 Task: Create in the project WorthyTech in Backlog an issue 'Integrate a new marketing analytics tool into an existing marketing campaign to improve data-driven decision making', assign it to team member softage.4@softage.net and change the status to IN PROGRESS.
Action: Mouse moved to (198, 64)
Screenshot: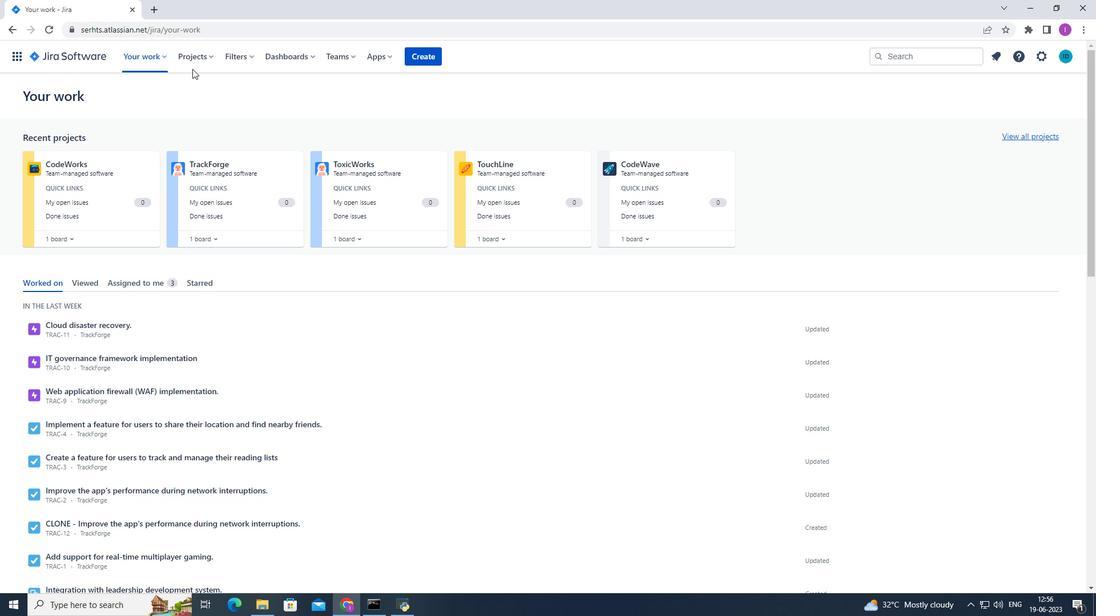 
Action: Mouse pressed left at (198, 64)
Screenshot: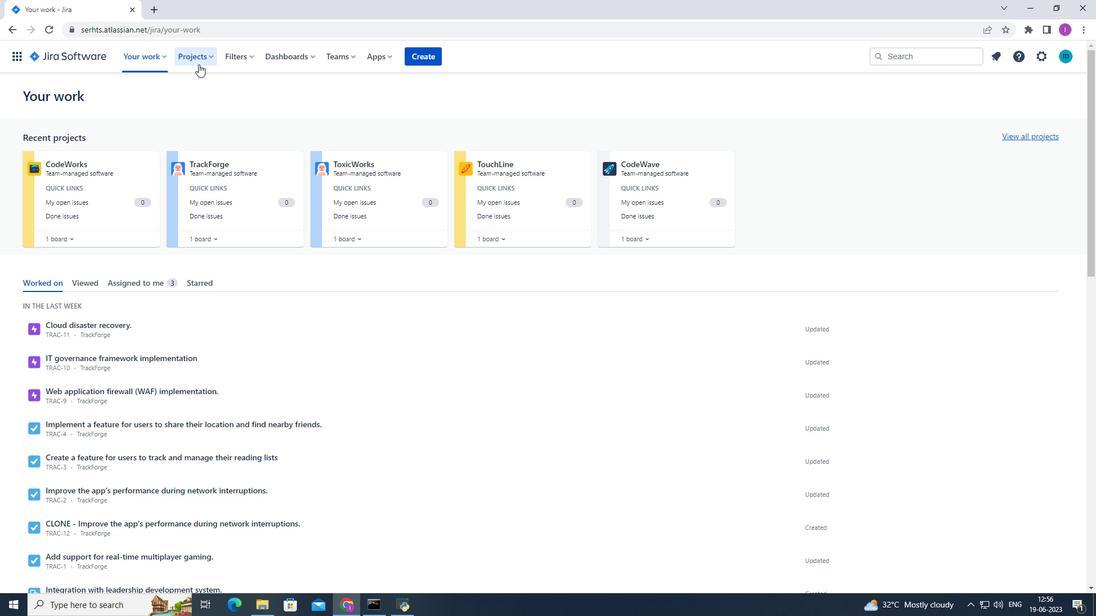
Action: Mouse moved to (230, 108)
Screenshot: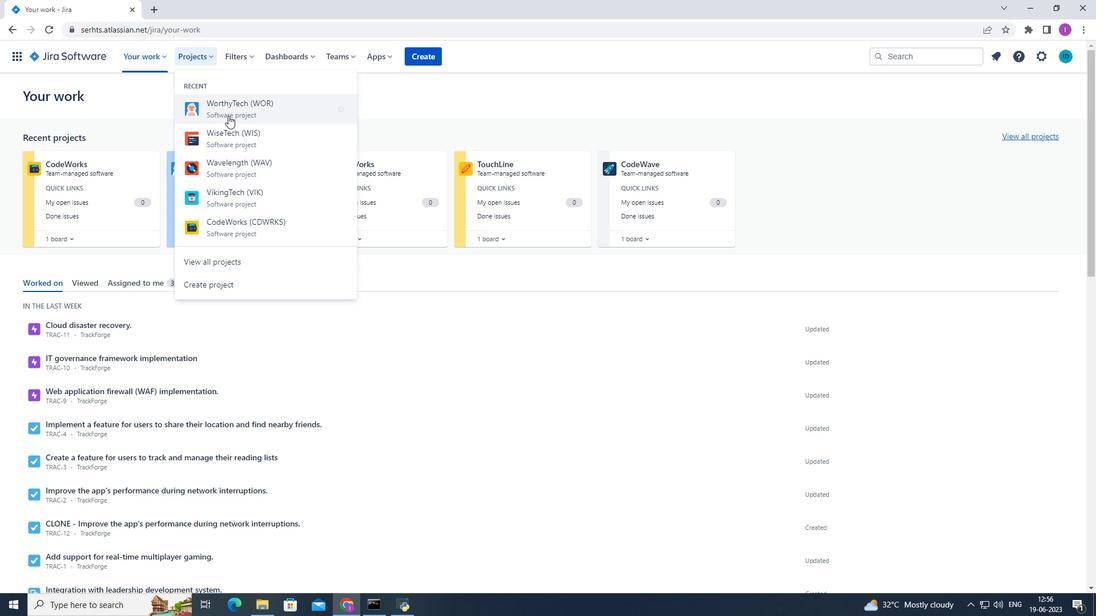 
Action: Mouse pressed left at (230, 108)
Screenshot: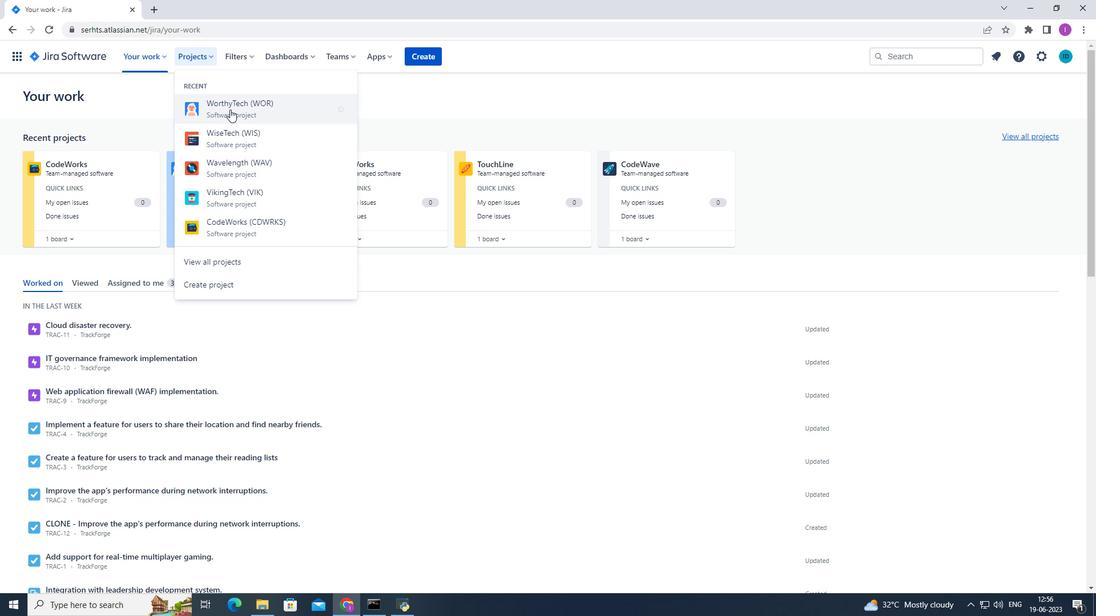 
Action: Mouse moved to (52, 176)
Screenshot: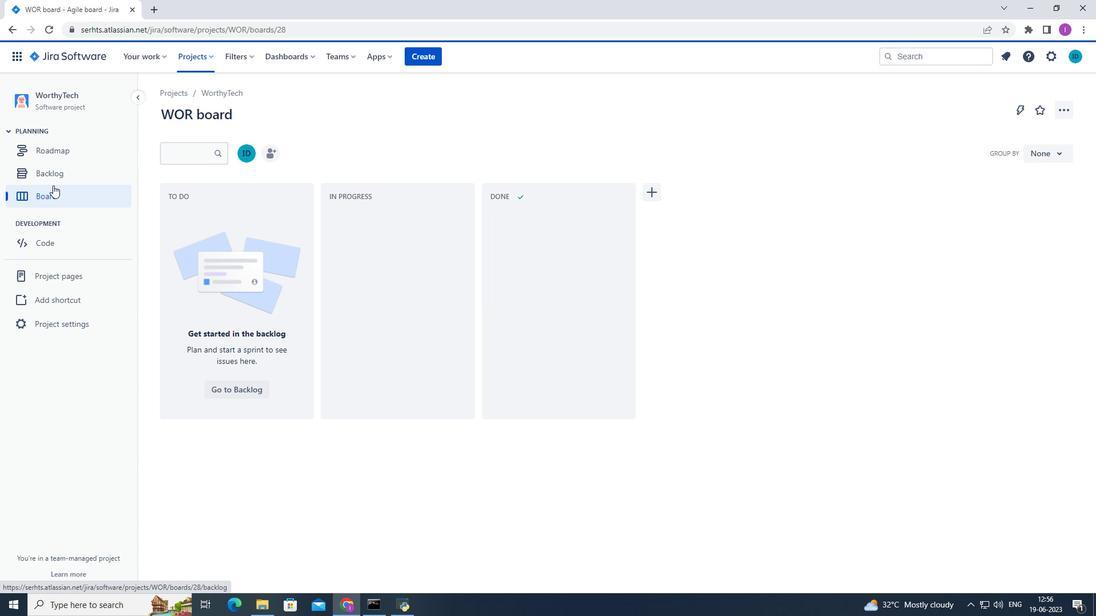 
Action: Mouse pressed left at (52, 176)
Screenshot: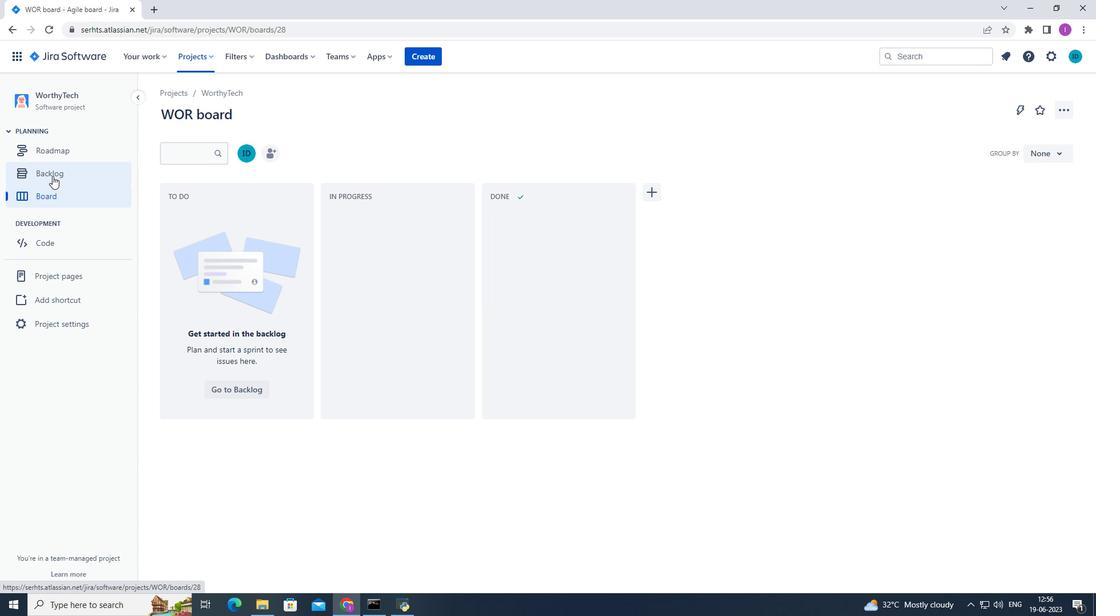 
Action: Mouse moved to (364, 414)
Screenshot: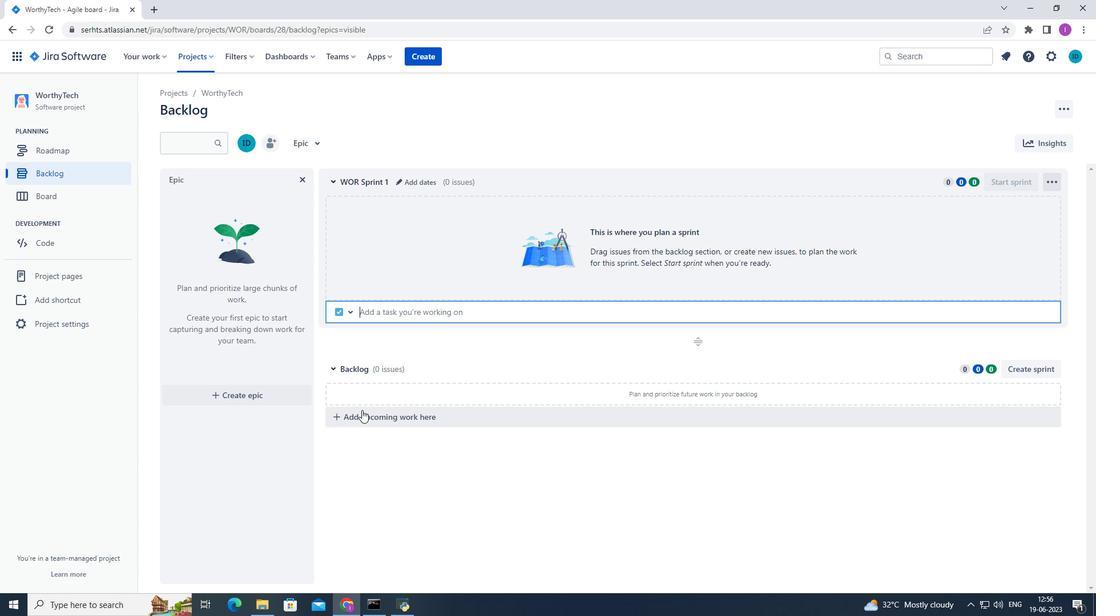 
Action: Mouse pressed left at (364, 414)
Screenshot: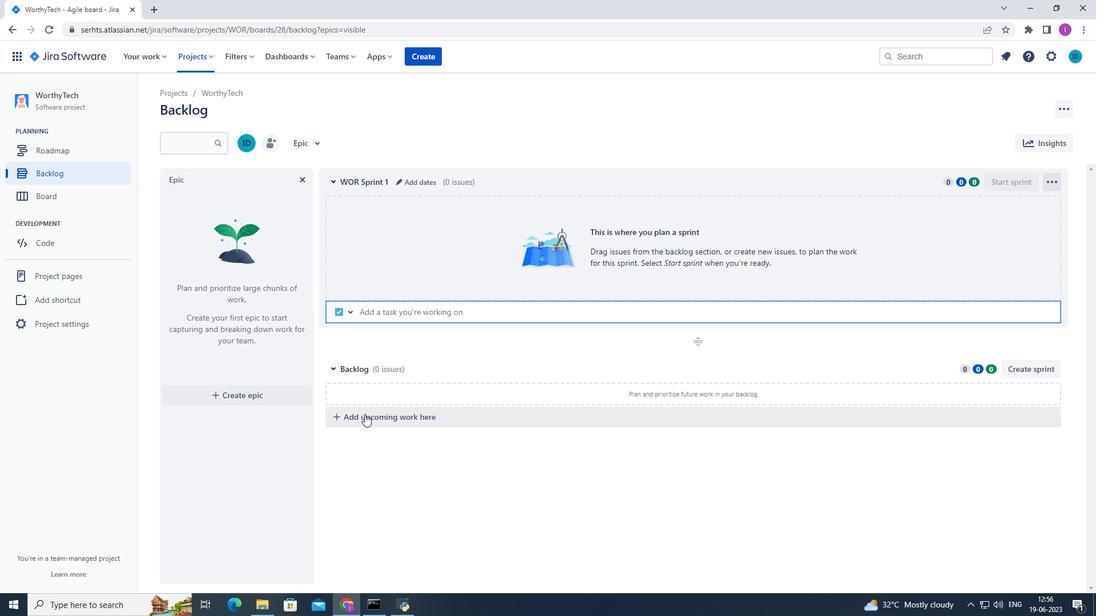 
Action: Mouse moved to (411, 416)
Screenshot: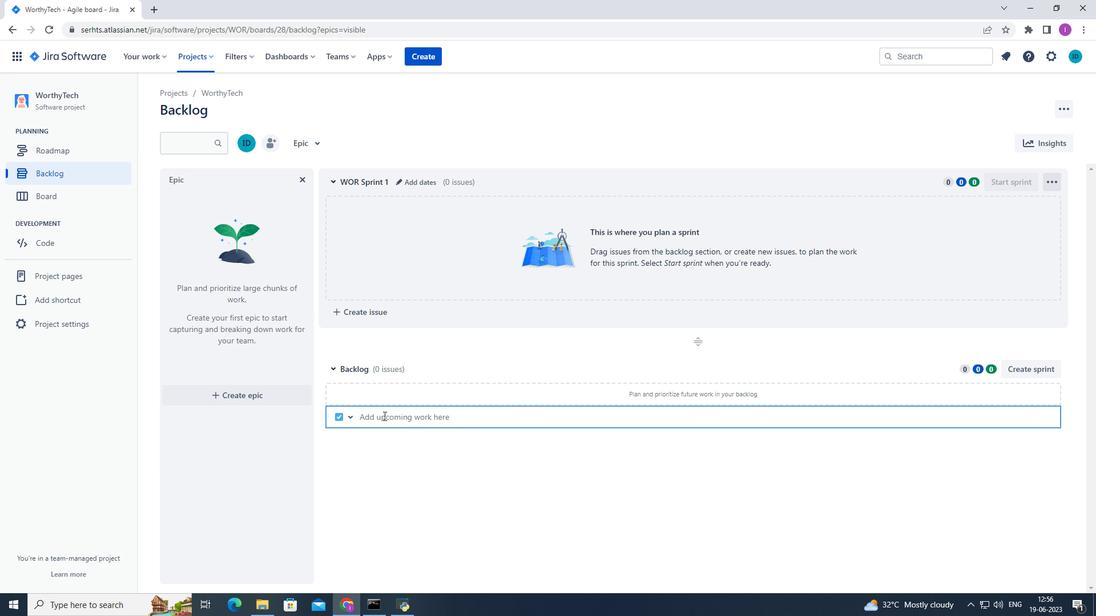 
Action: Key pressed <Key.shift>Inter<Key.backspace>grate<Key.space>a<Key.space>new<Key.space>marketing<Key.space>analytics<Key.space>tool<Key.space>into<Key.space>an<Key.space>exix<Key.backspace>sting<Key.space>marlke<Key.backspace><Key.backspace><Key.backspace>keting<Key.space>campaign<Key.space>to<Key.space>improve<Key.space>dar<Key.backspace>ta<Key.space><Key.backspace>-driven<Key.space>decision<Key.space>making.<Key.enter>
Screenshot: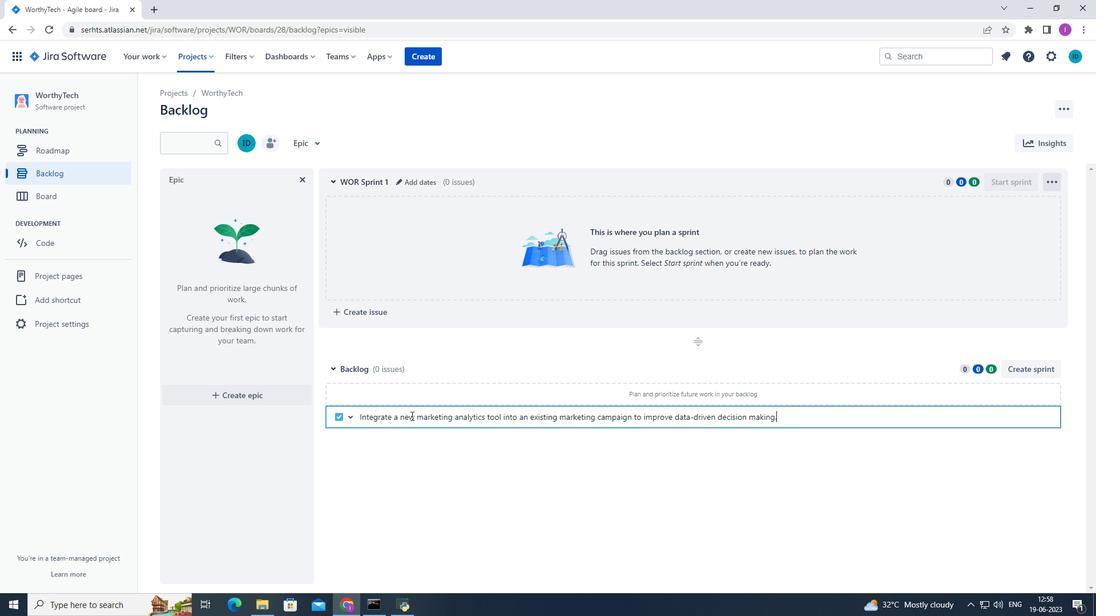 
Action: Mouse moved to (1023, 395)
Screenshot: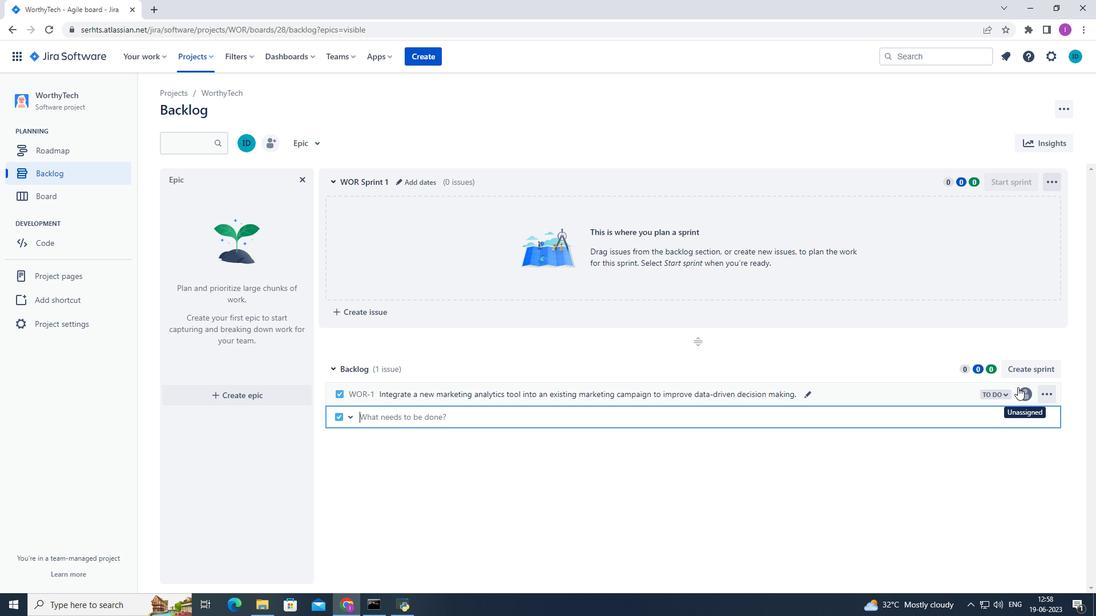 
Action: Mouse pressed left at (1023, 395)
Screenshot: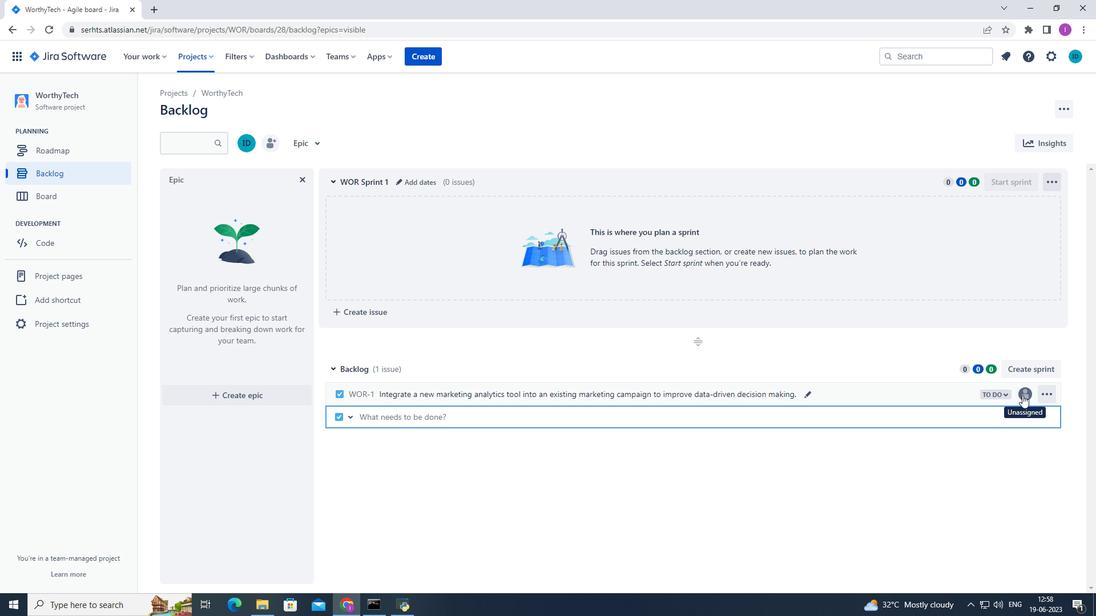 
Action: Mouse moved to (927, 537)
Screenshot: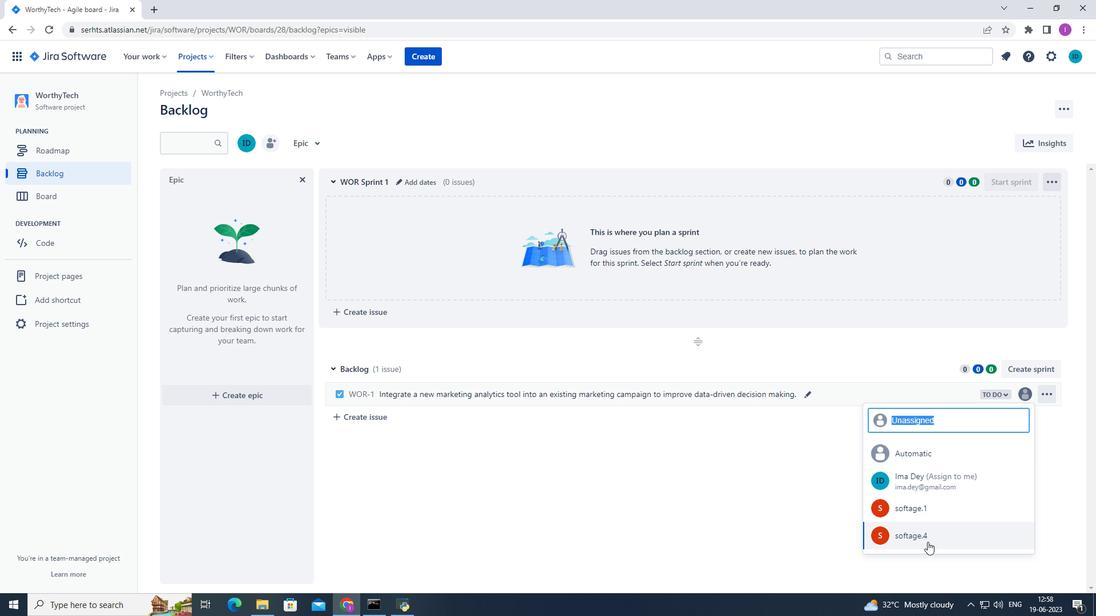 
Action: Mouse pressed left at (927, 537)
Screenshot: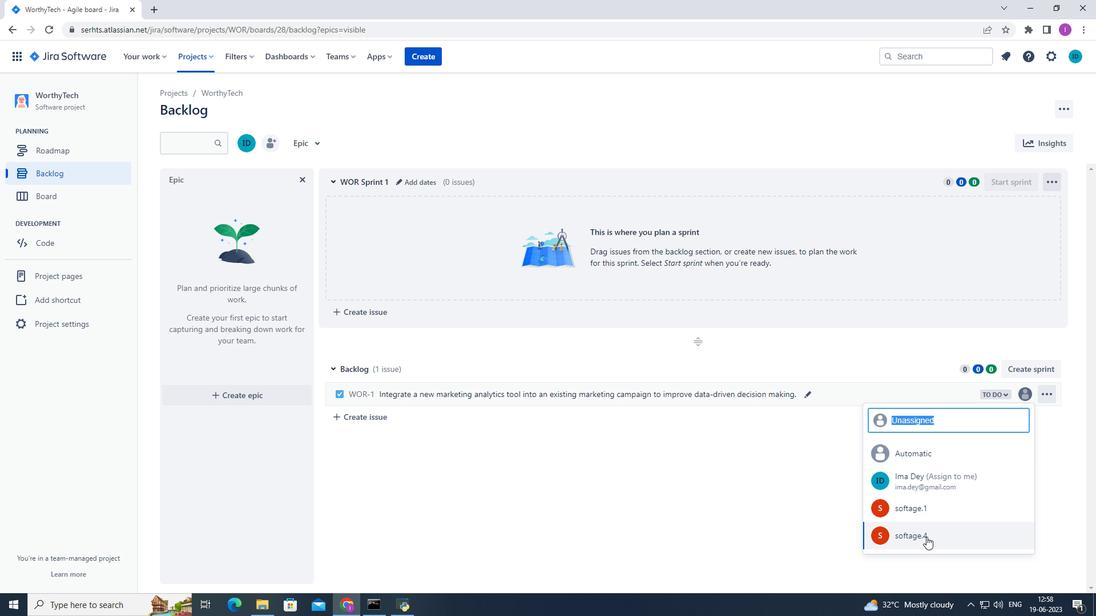 
Action: Mouse moved to (1005, 393)
Screenshot: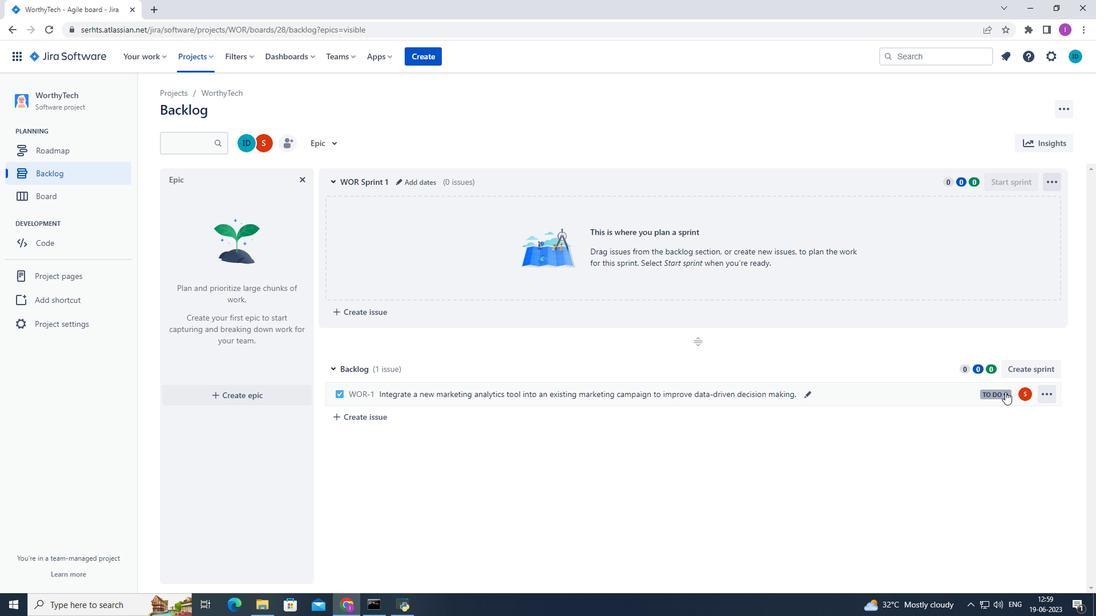 
Action: Mouse pressed left at (1005, 393)
Screenshot: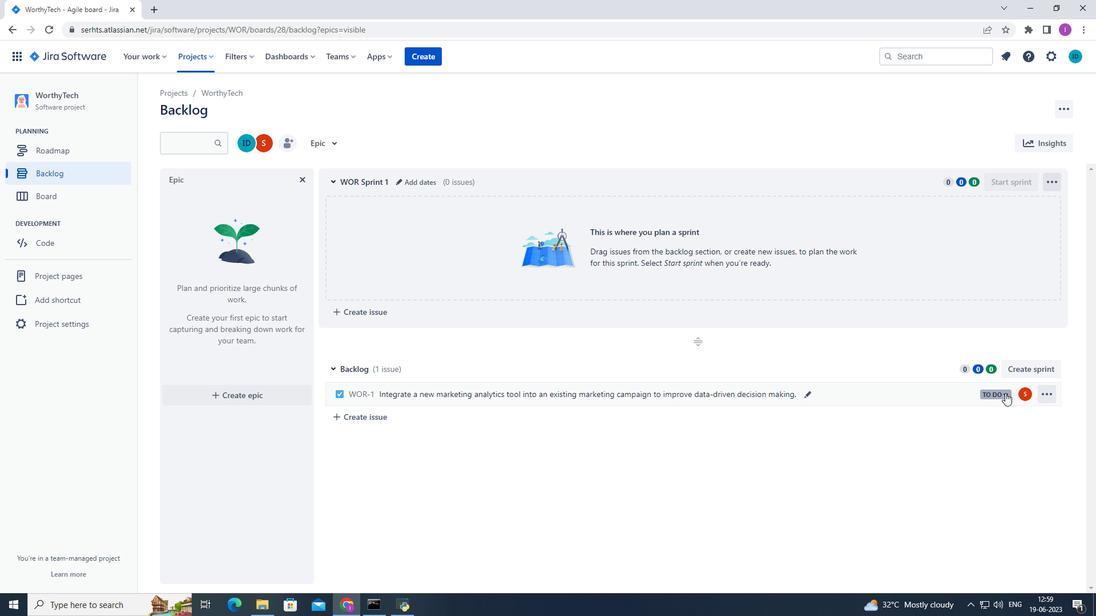 
Action: Mouse moved to (947, 419)
Screenshot: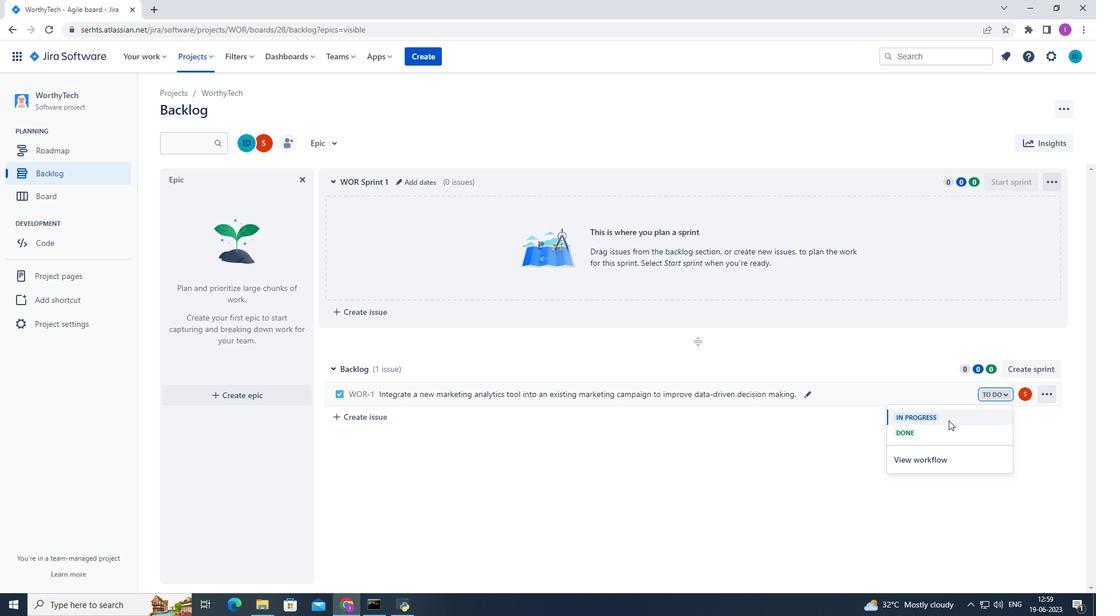 
Action: Mouse pressed left at (947, 419)
Screenshot: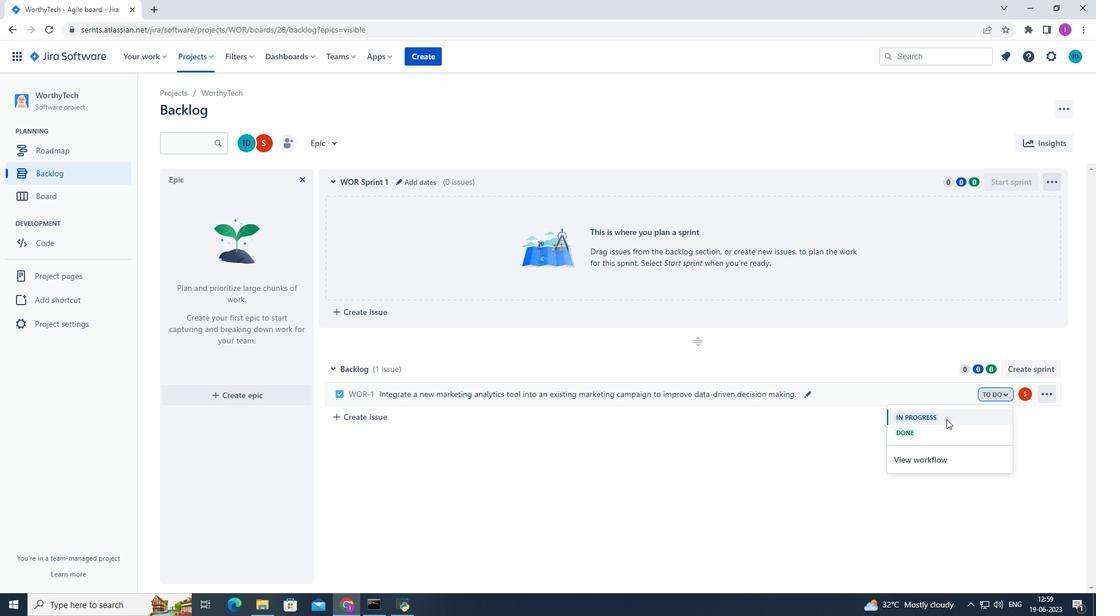 
Action: Mouse moved to (909, 431)
Screenshot: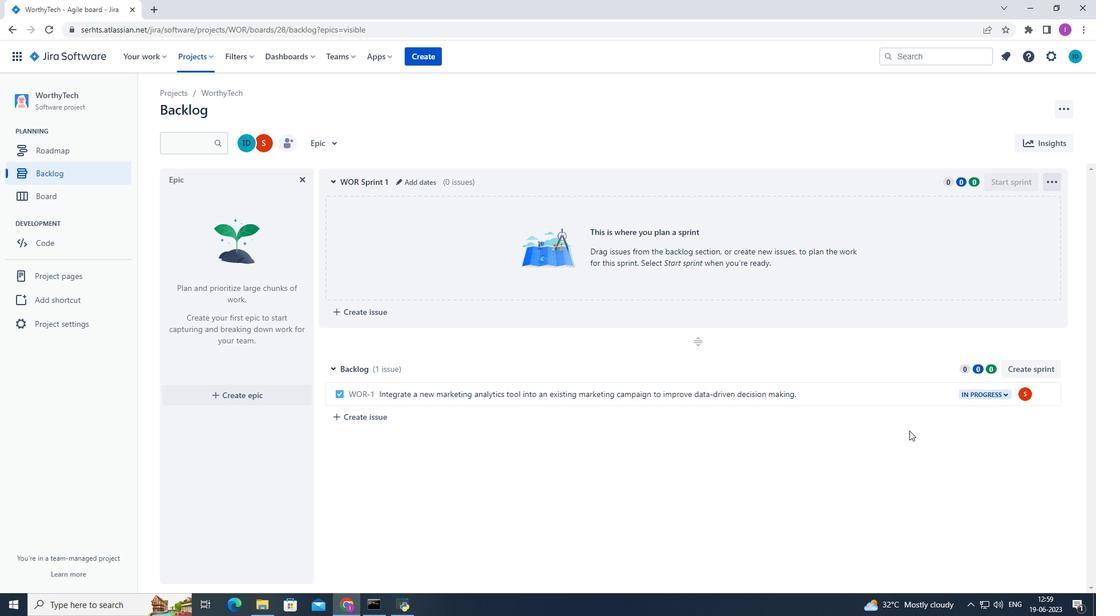 
